 Task: In the  document Cybersecurityplan.odt change page color to  'Light Brown'. Insert watermark  'Do not copy ' Apply Font Style in watermark Lexend
Action: Mouse moved to (52, 65)
Screenshot: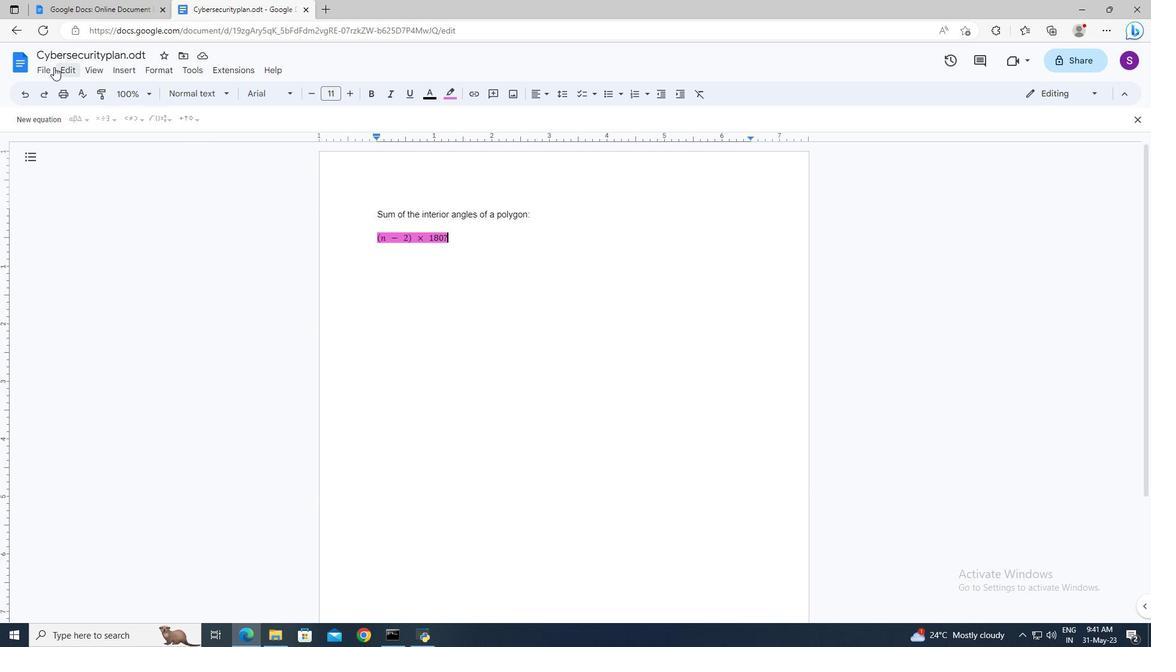 
Action: Mouse pressed left at (52, 65)
Screenshot: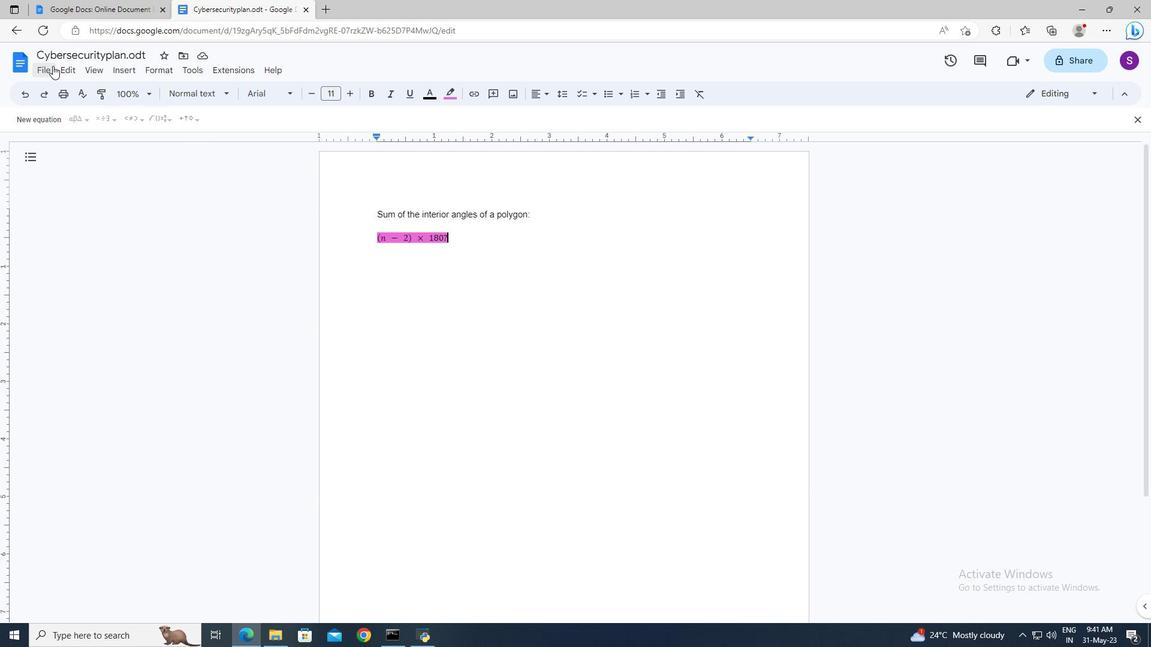 
Action: Mouse moved to (68, 393)
Screenshot: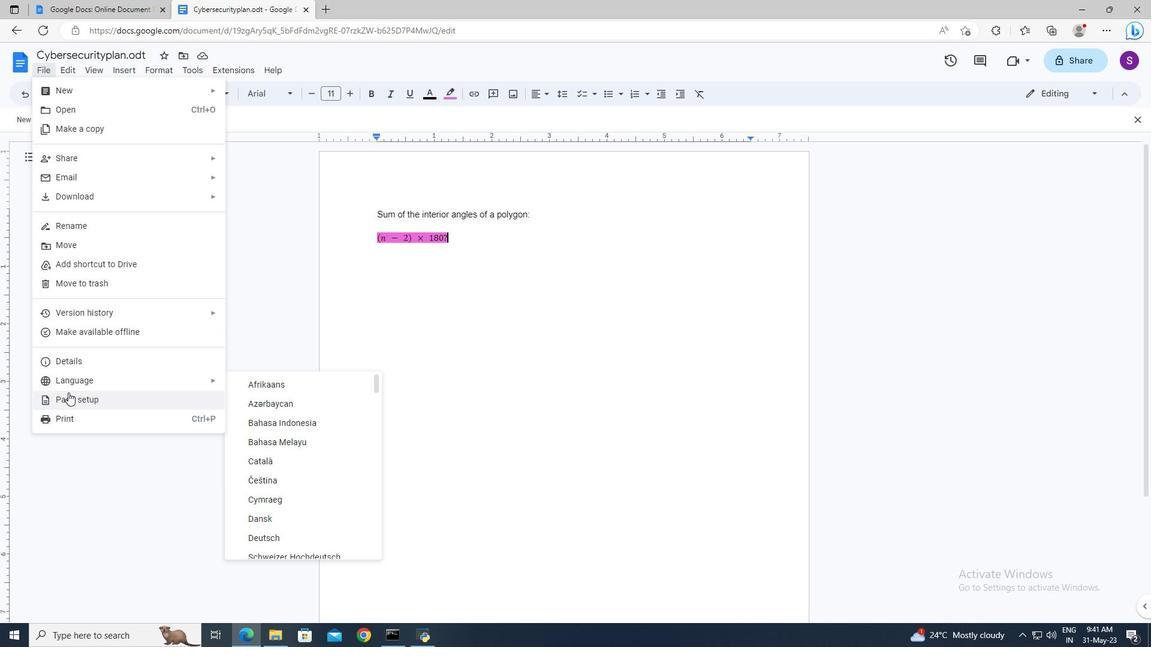
Action: Mouse pressed left at (68, 393)
Screenshot: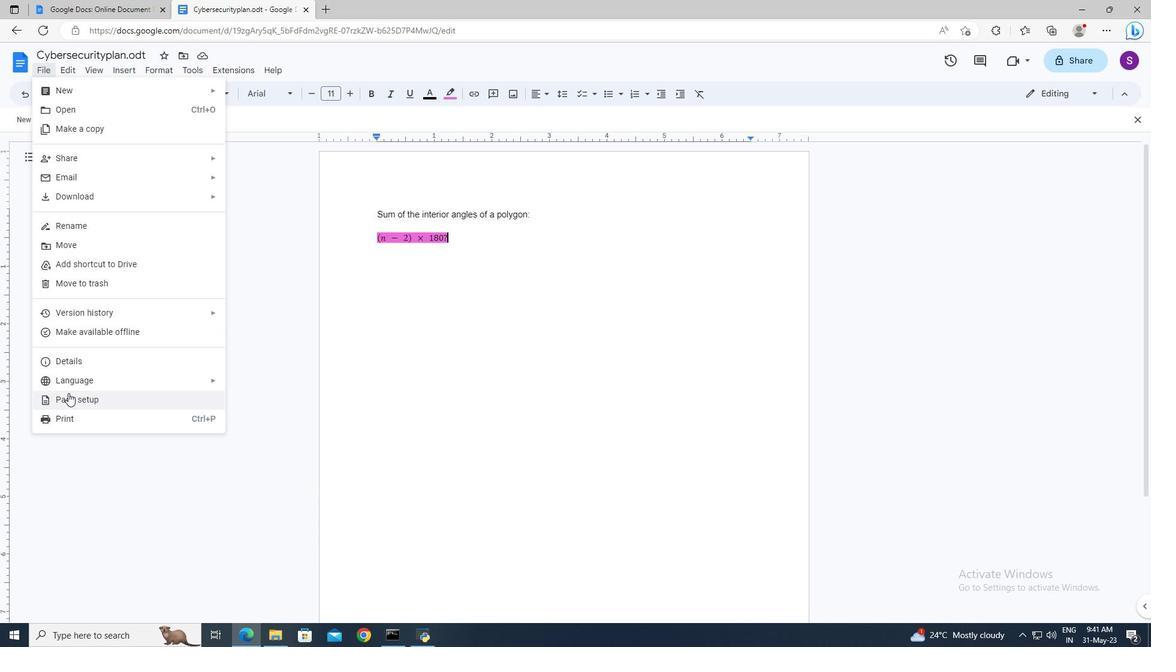 
Action: Mouse moved to (484, 407)
Screenshot: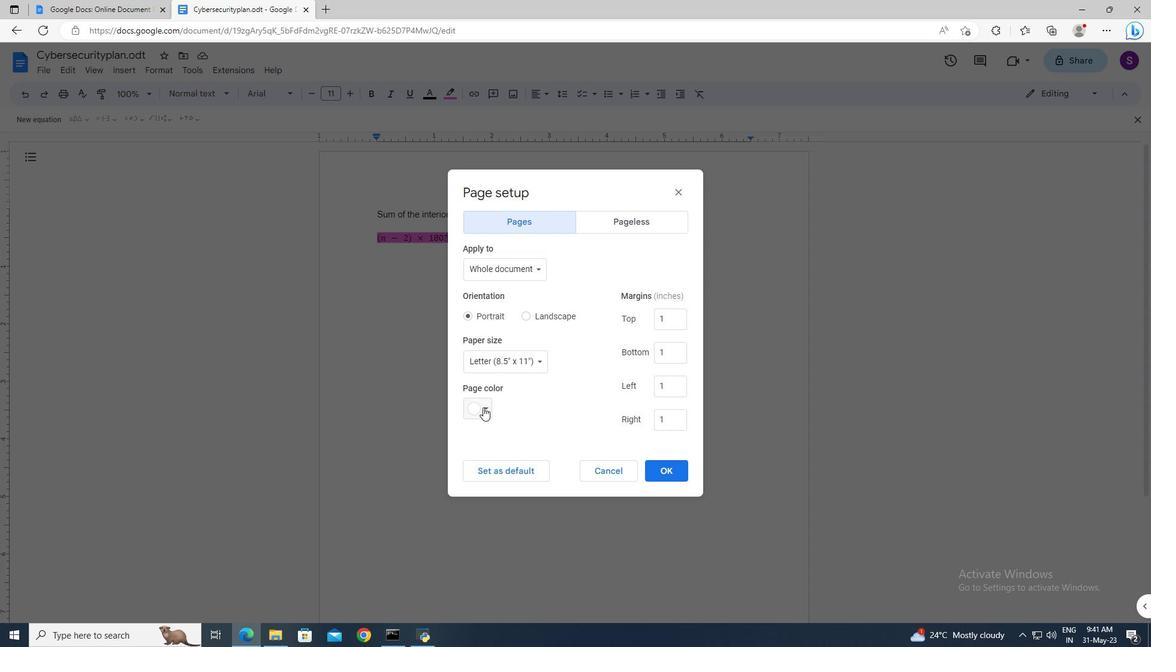 
Action: Mouse pressed left at (484, 407)
Screenshot: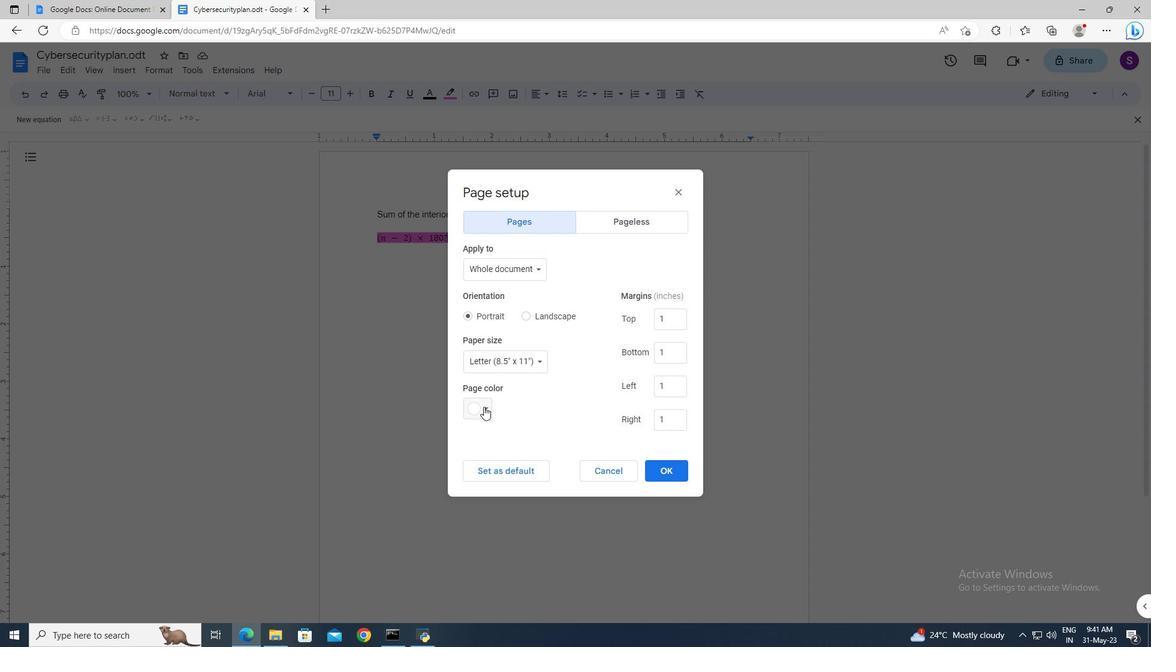 
Action: Mouse moved to (505, 509)
Screenshot: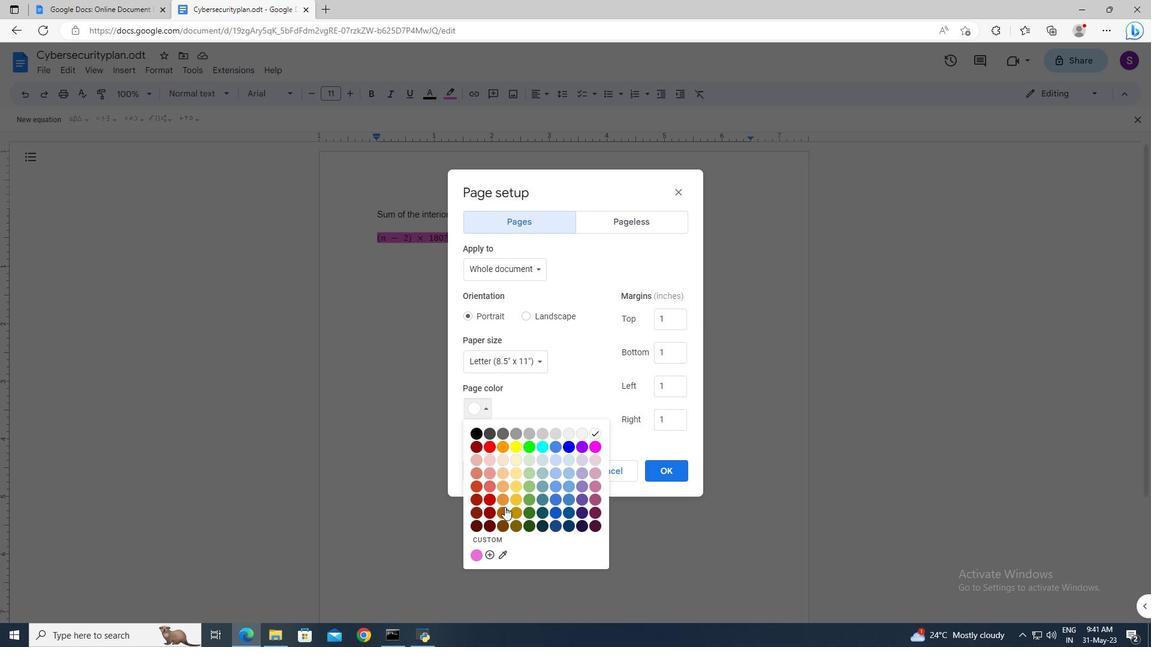 
Action: Mouse pressed left at (505, 509)
Screenshot: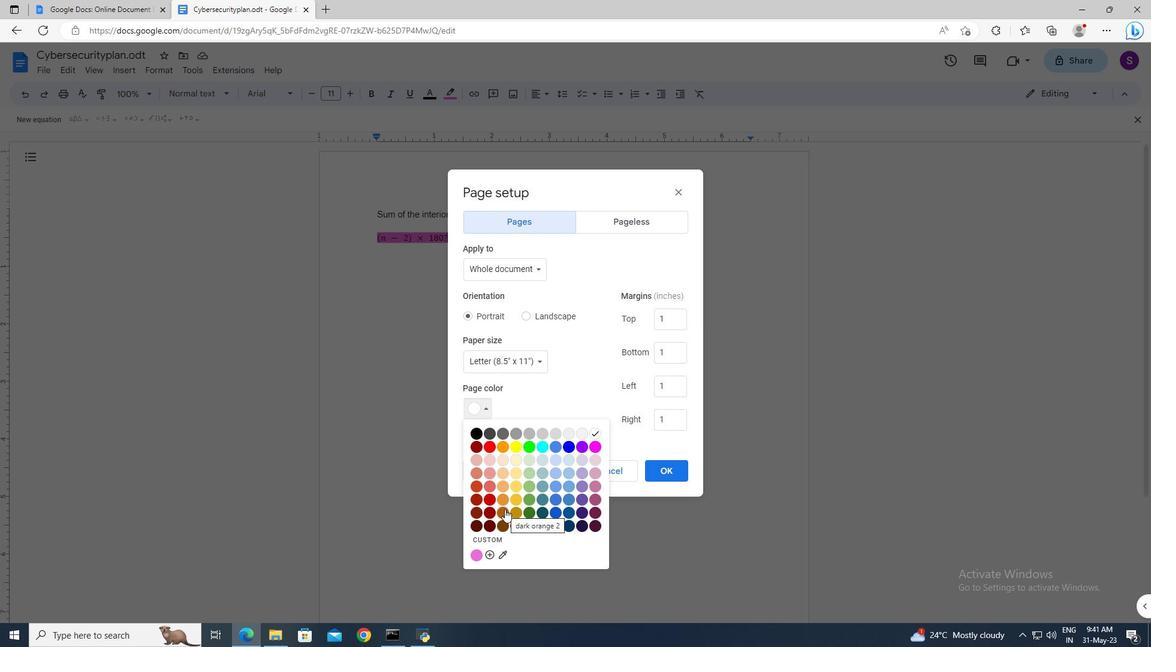 
Action: Mouse moved to (670, 470)
Screenshot: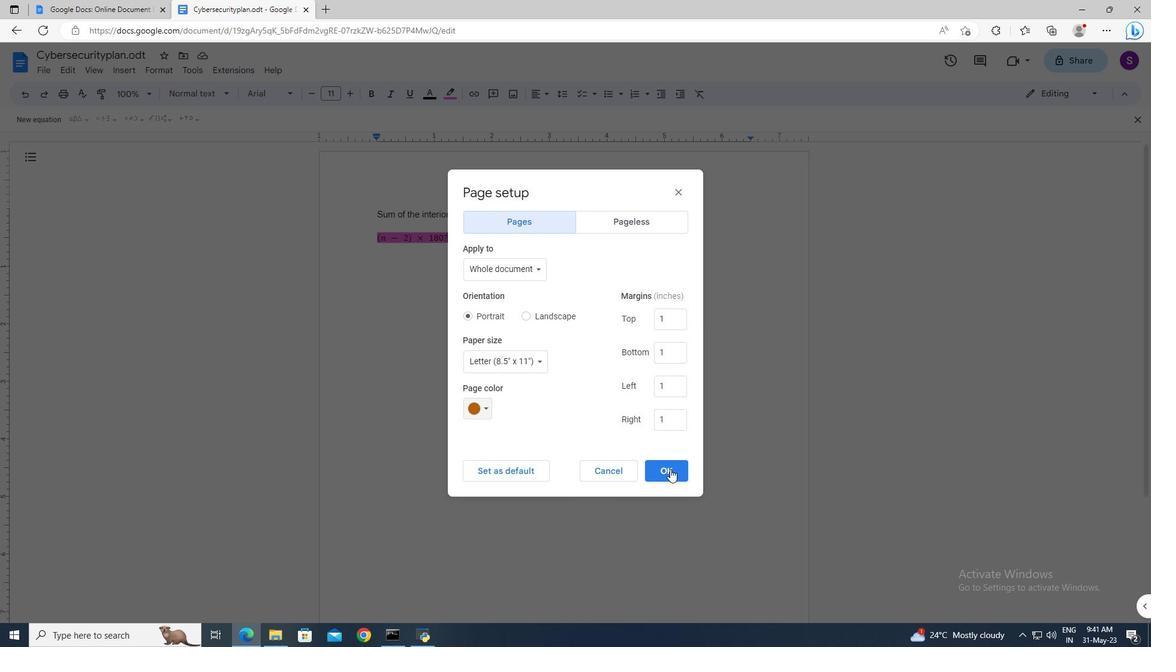 
Action: Mouse pressed left at (670, 470)
Screenshot: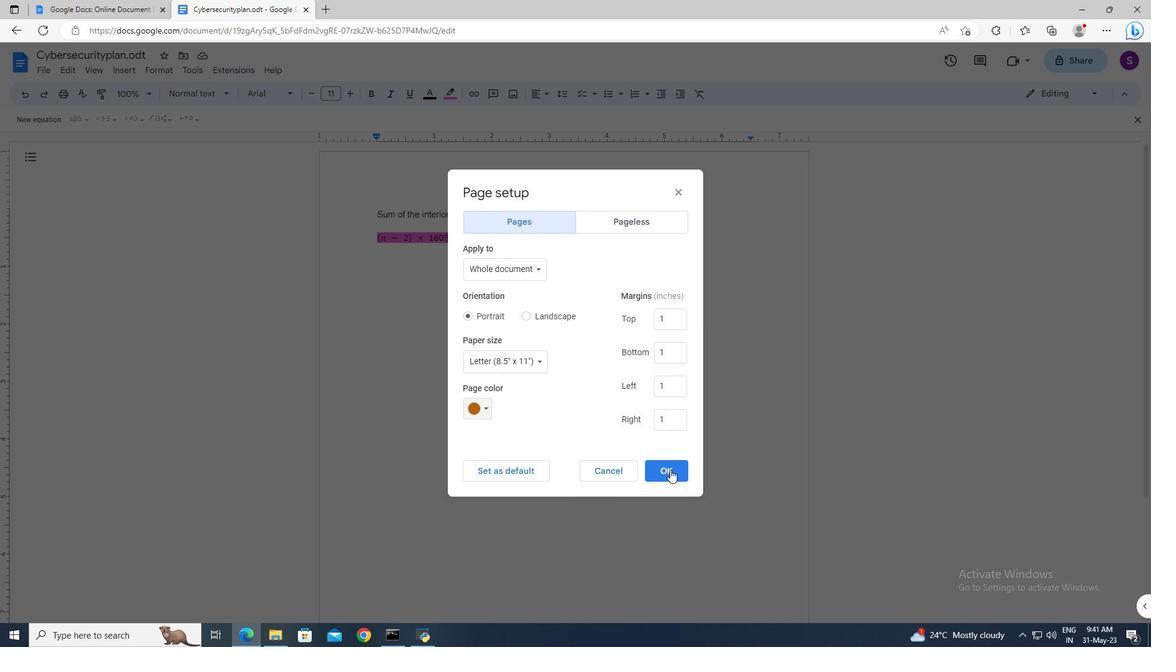 
Action: Mouse moved to (131, 74)
Screenshot: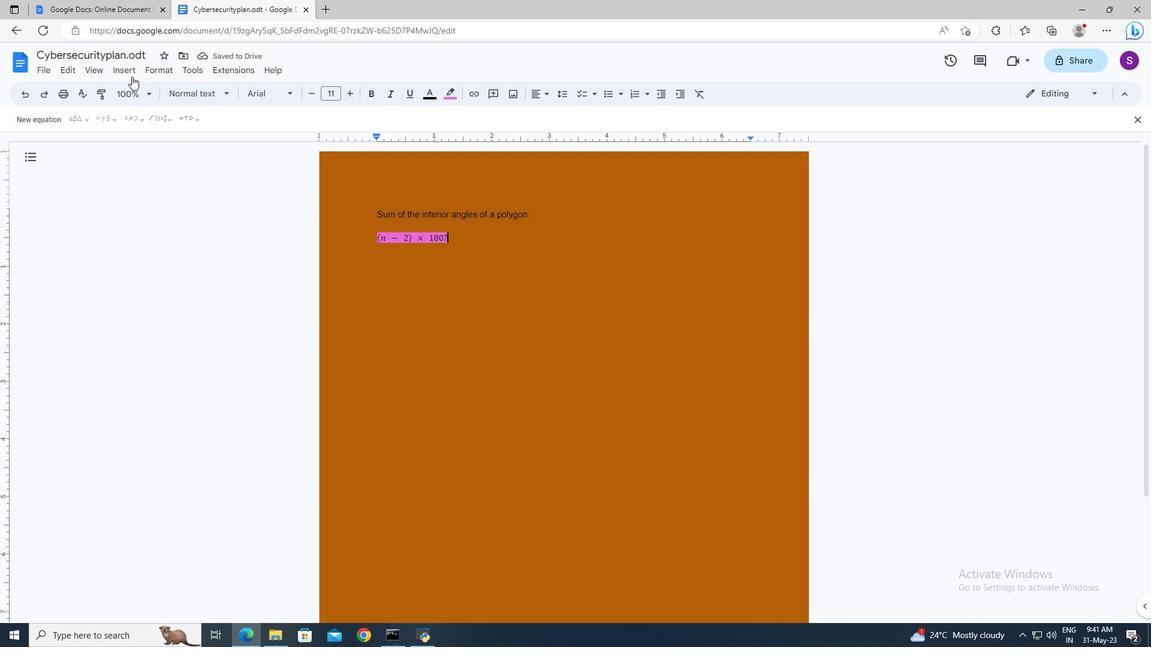 
Action: Mouse pressed left at (131, 74)
Screenshot: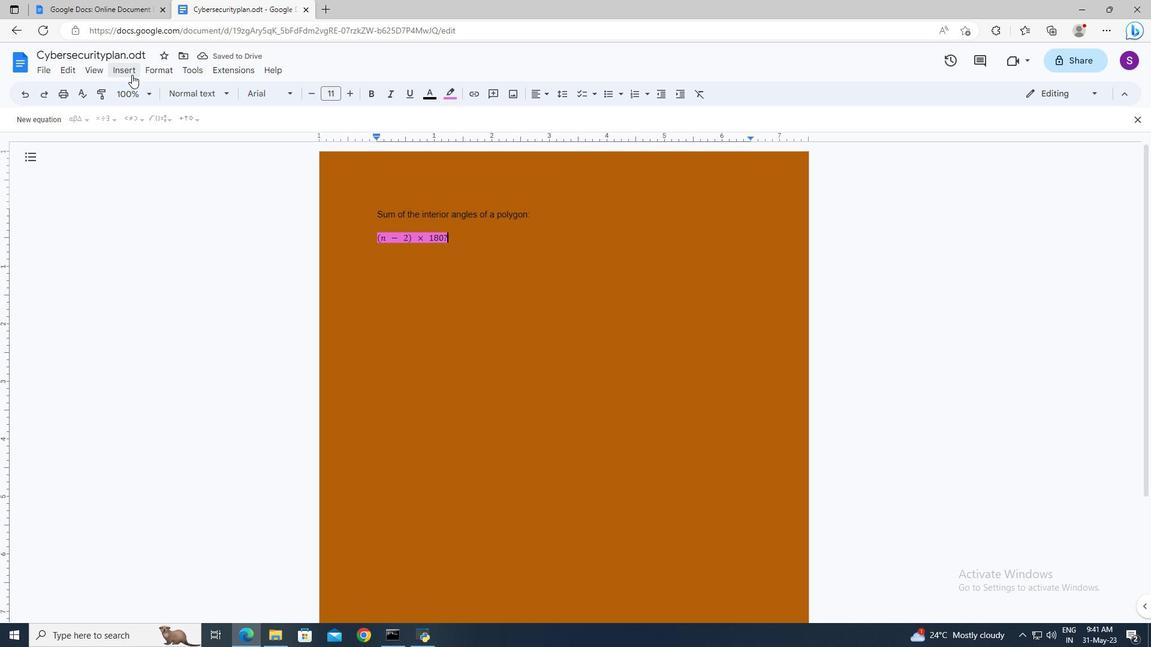 
Action: Mouse moved to (172, 350)
Screenshot: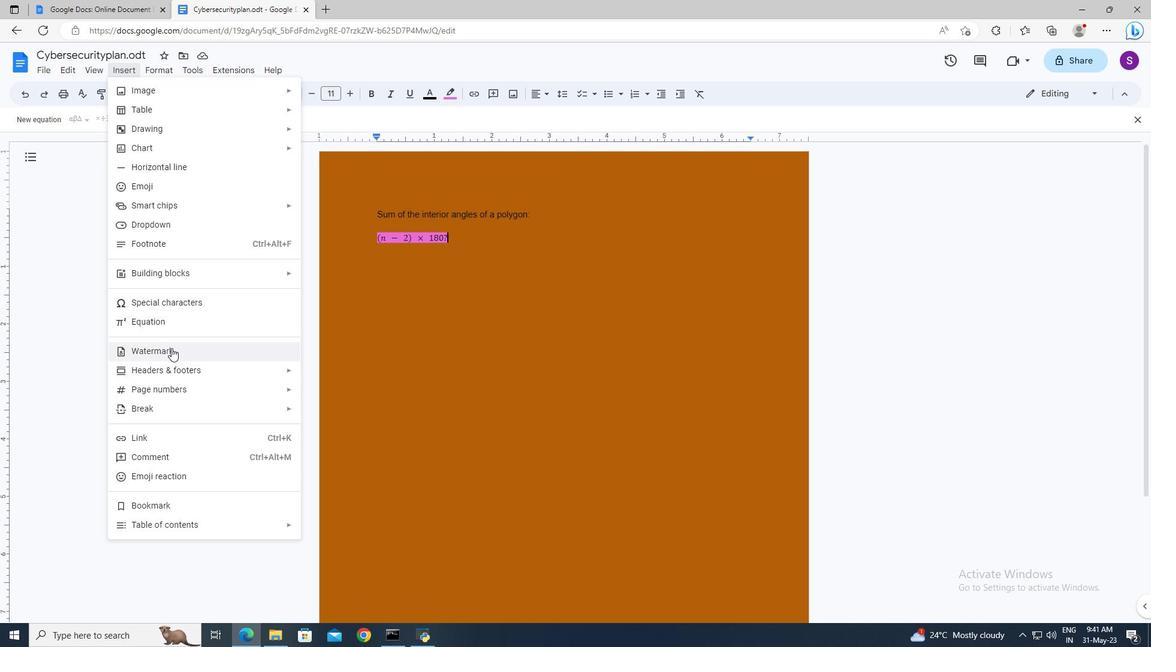 
Action: Mouse pressed left at (172, 350)
Screenshot: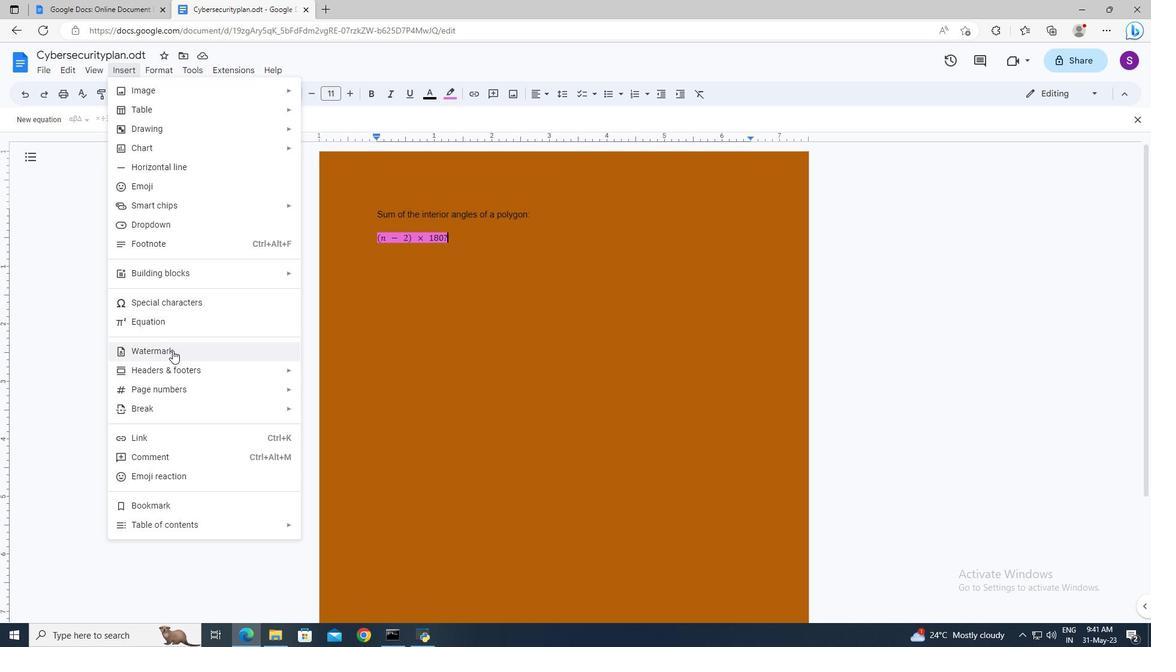 
Action: Mouse moved to (1096, 140)
Screenshot: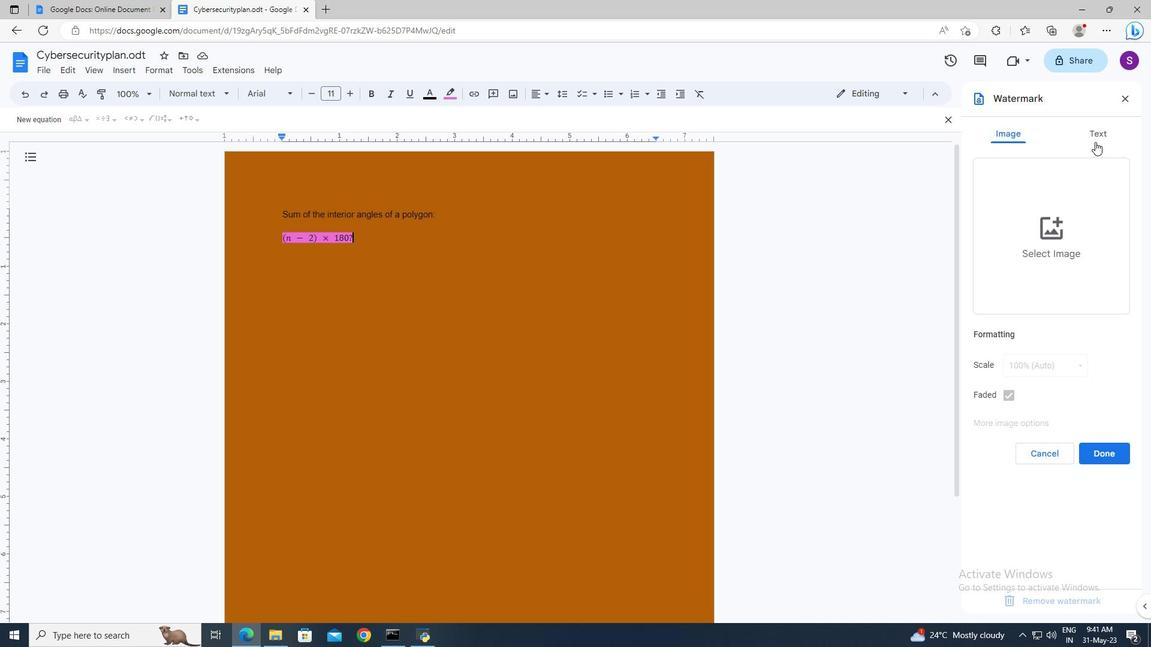 
Action: Mouse pressed left at (1096, 140)
Screenshot: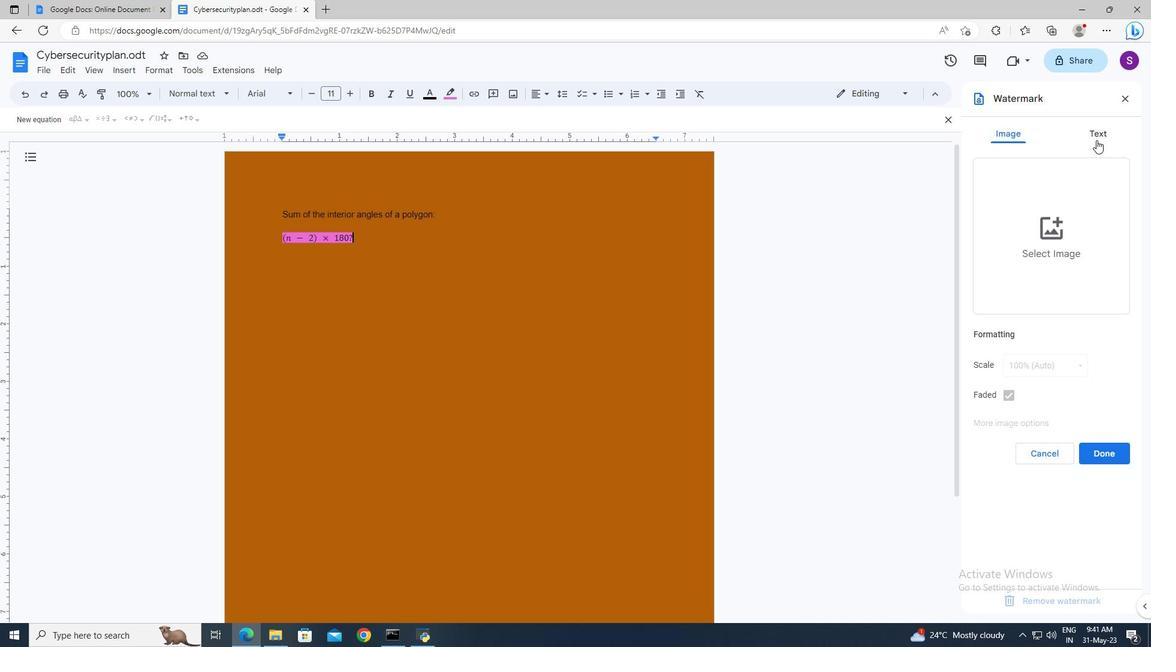 
Action: Mouse moved to (1018, 171)
Screenshot: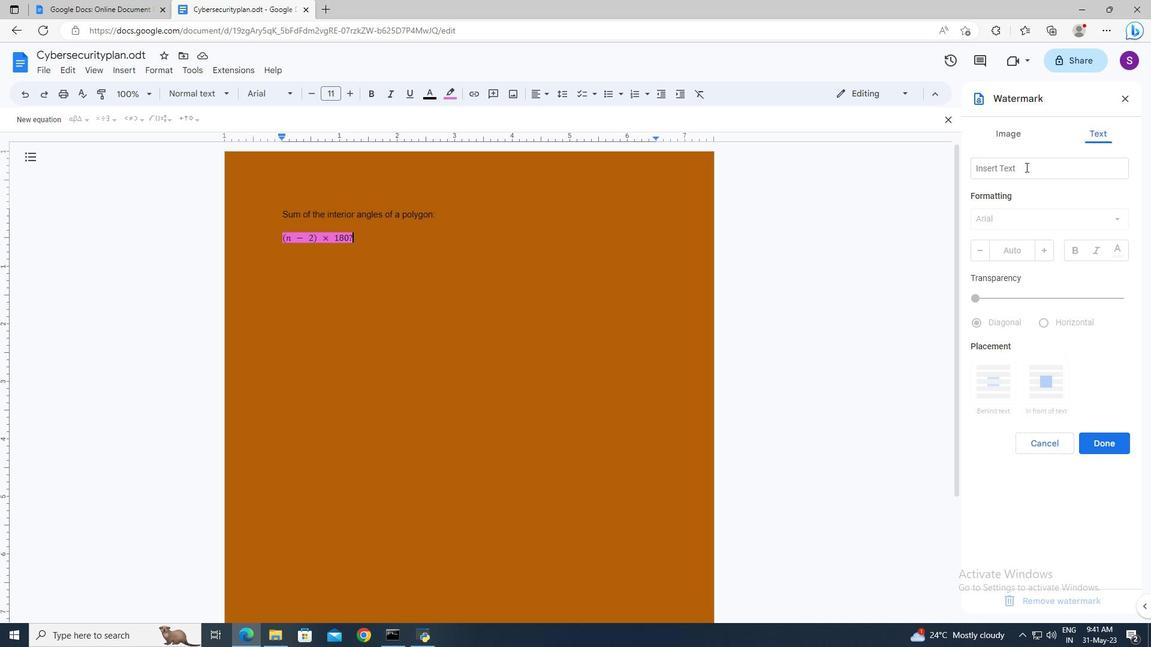 
Action: Mouse pressed left at (1018, 171)
Screenshot: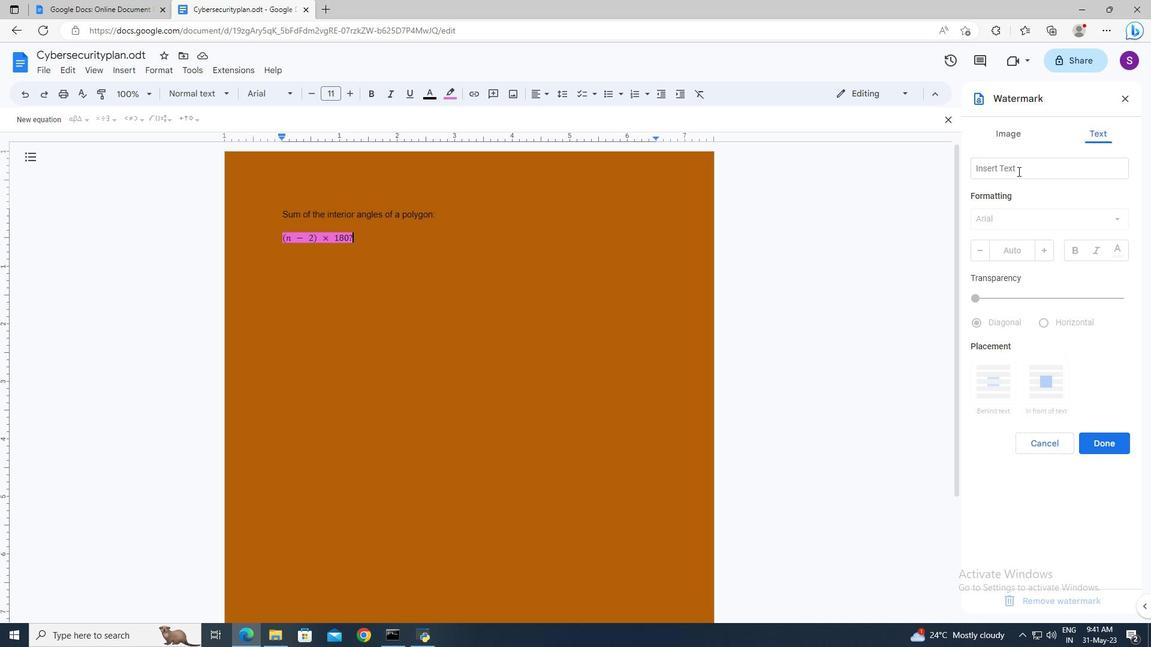 
Action: Mouse moved to (888, 98)
Screenshot: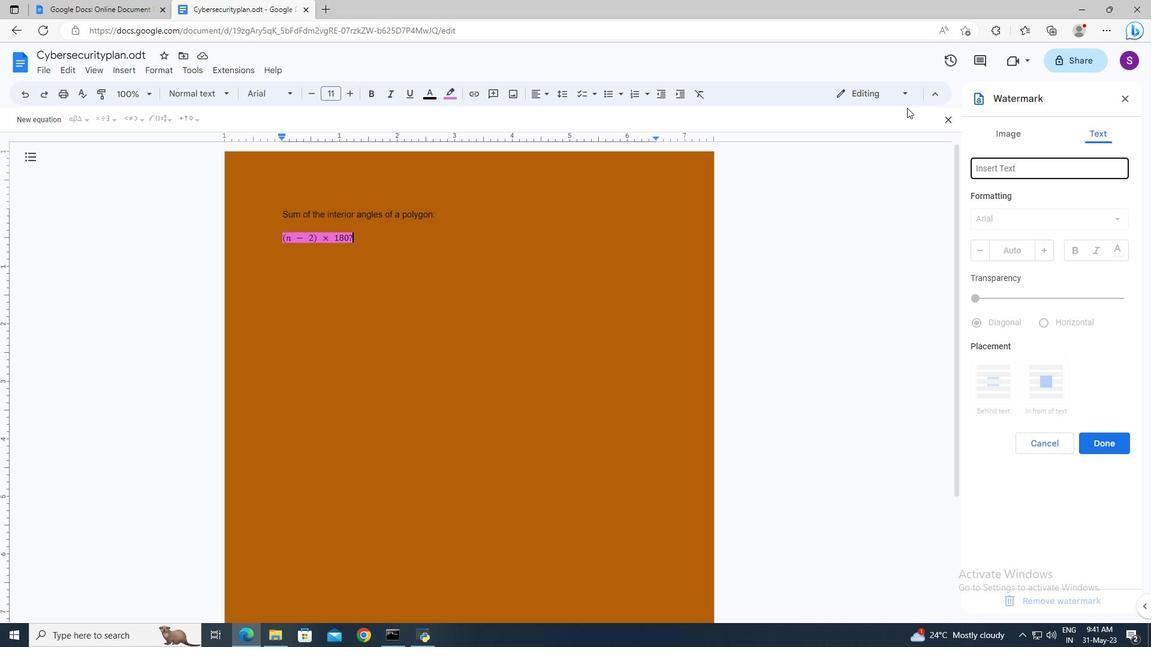 
Action: Key pressed <Key.shift>Do<Key.space>not<Key.space>copy
Screenshot: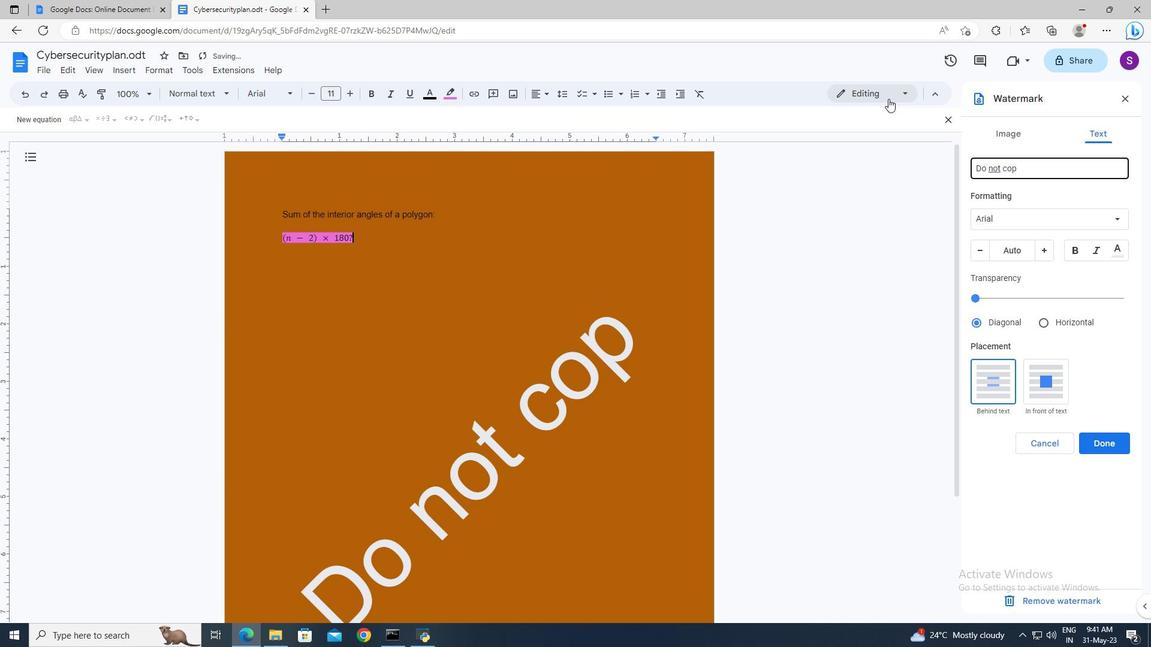 
Action: Mouse moved to (1056, 217)
Screenshot: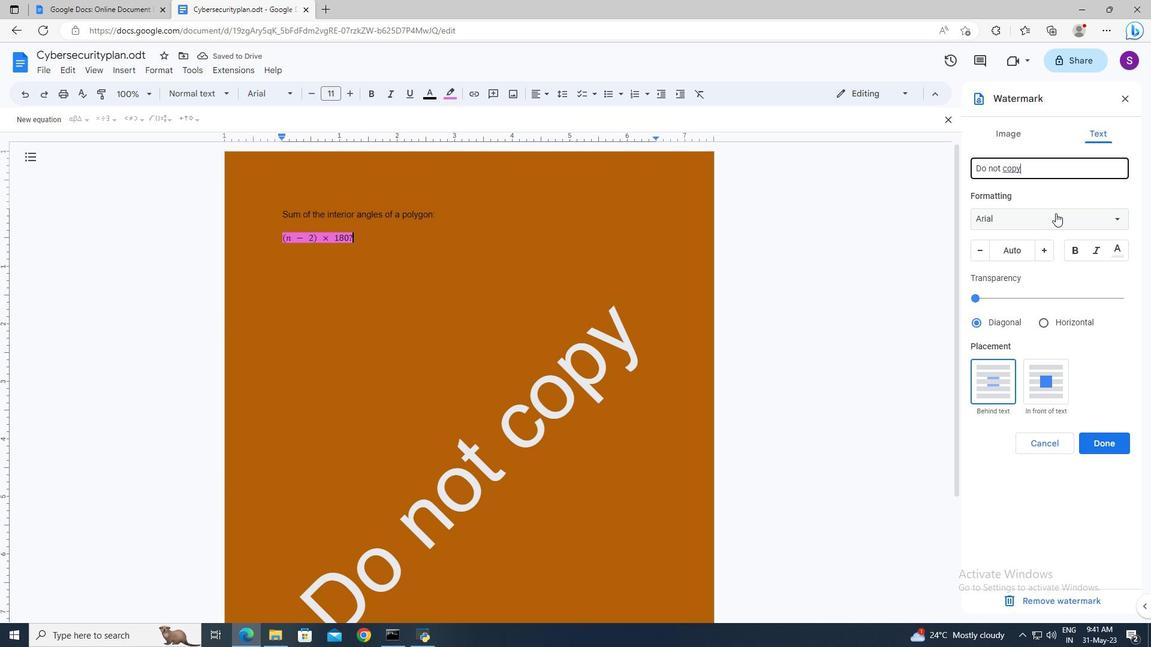 
Action: Mouse pressed left at (1056, 217)
Screenshot: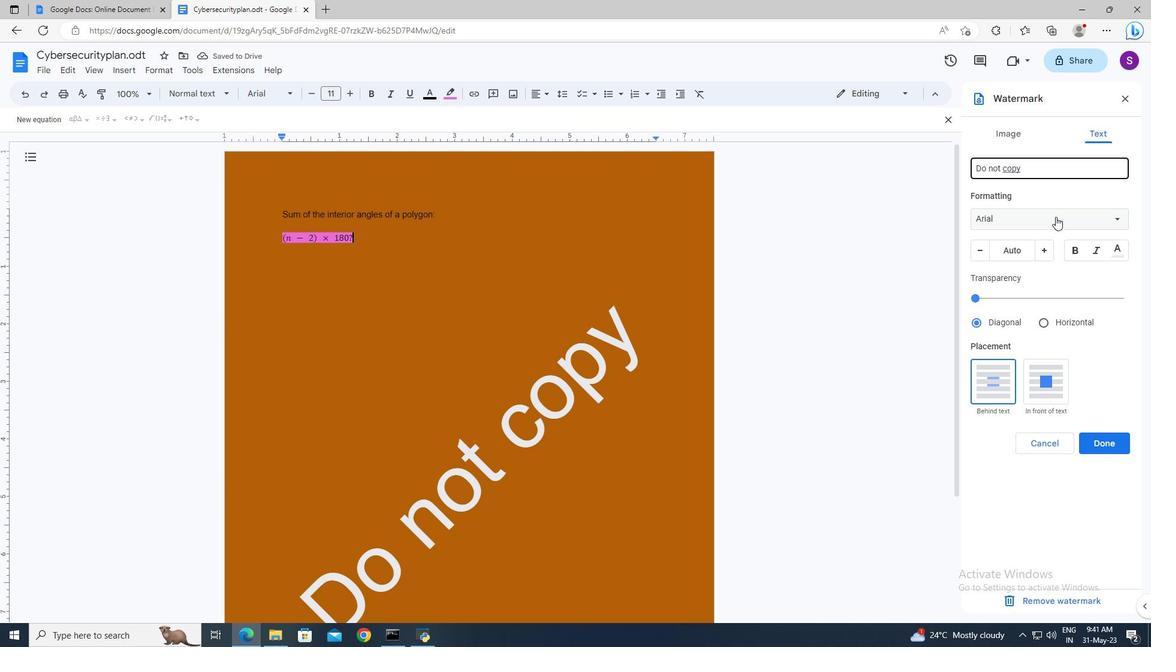 
Action: Mouse moved to (1041, 459)
Screenshot: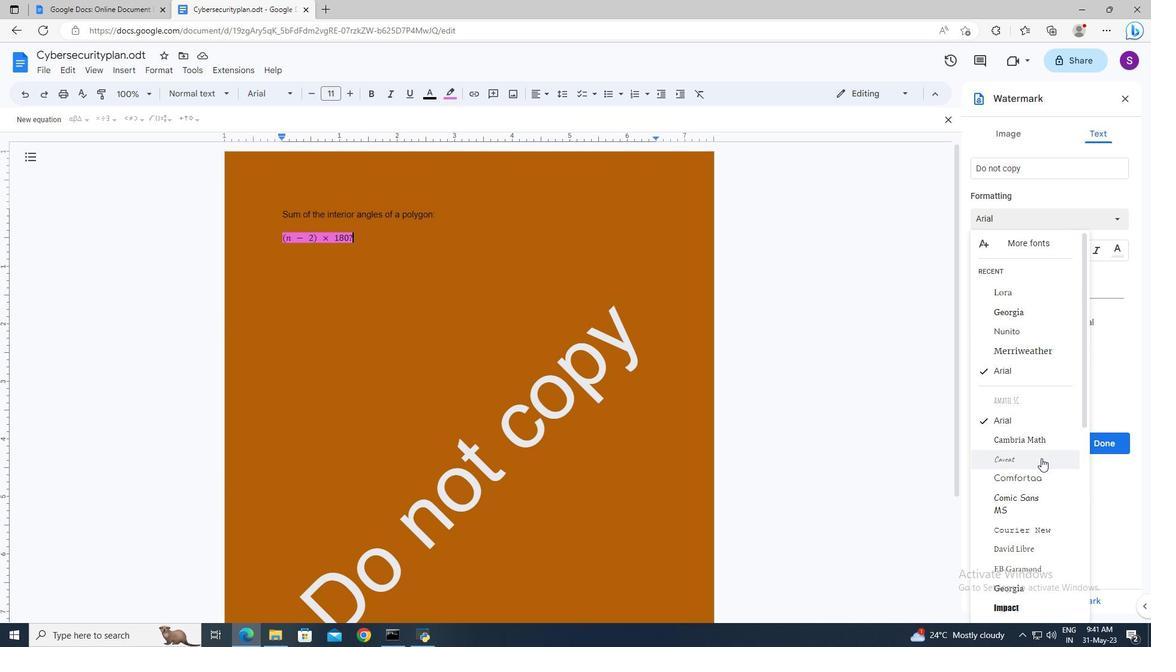 
Action: Mouse scrolled (1041, 458) with delta (0, 0)
Screenshot: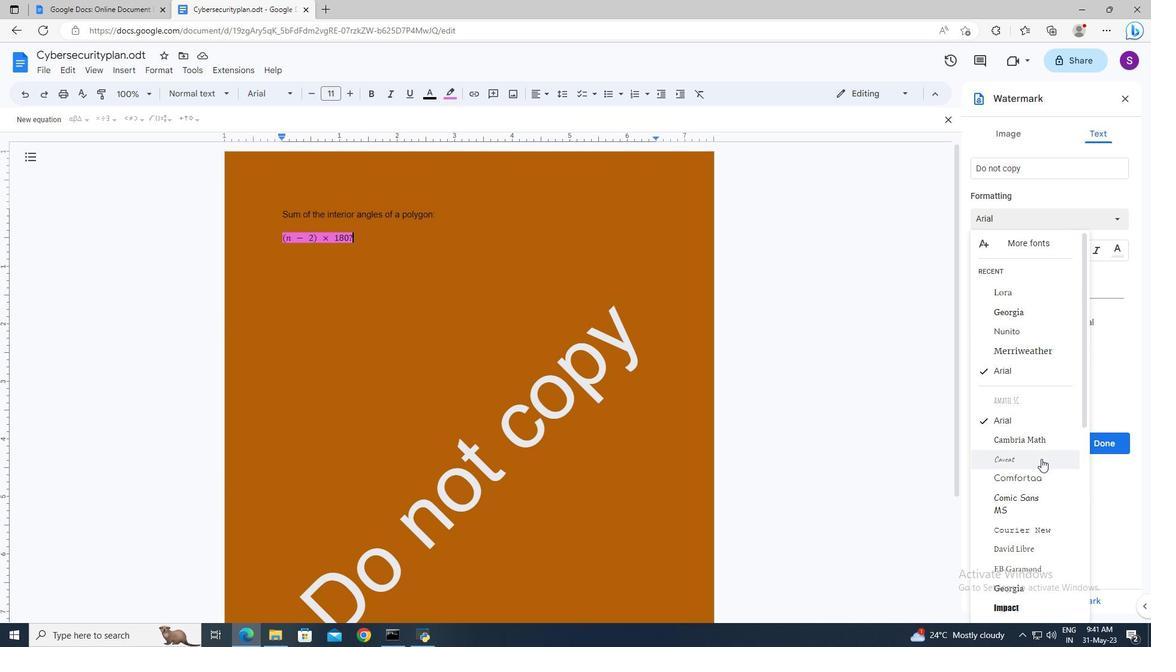 
Action: Mouse scrolled (1041, 458) with delta (0, 0)
Screenshot: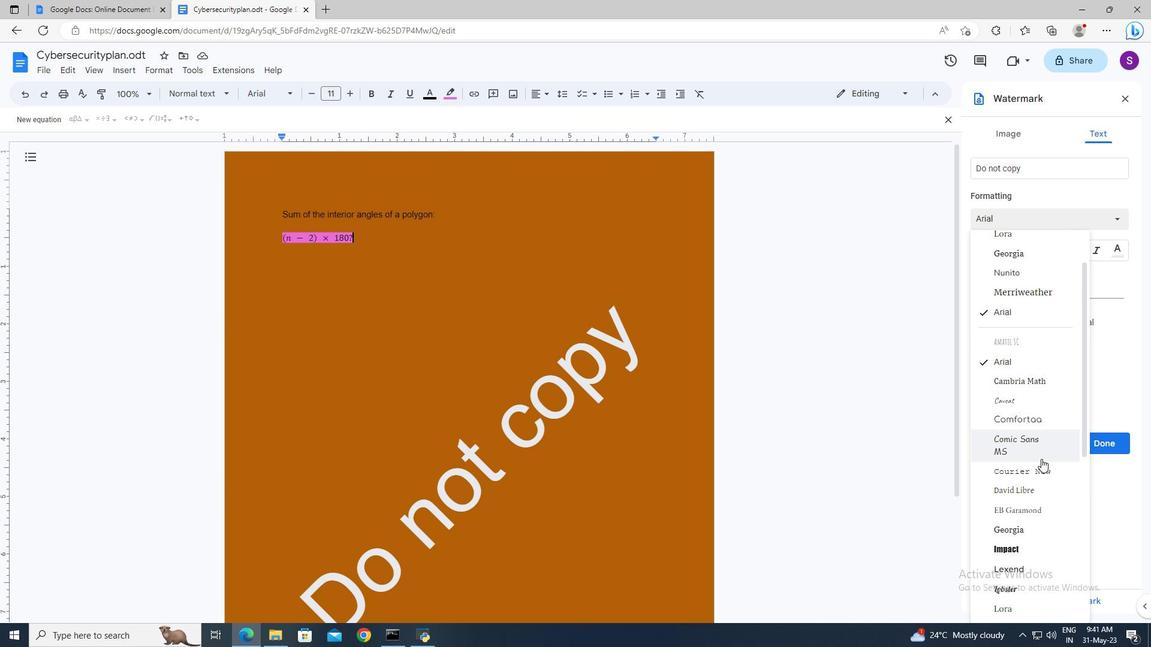 
Action: Mouse moved to (1021, 508)
Screenshot: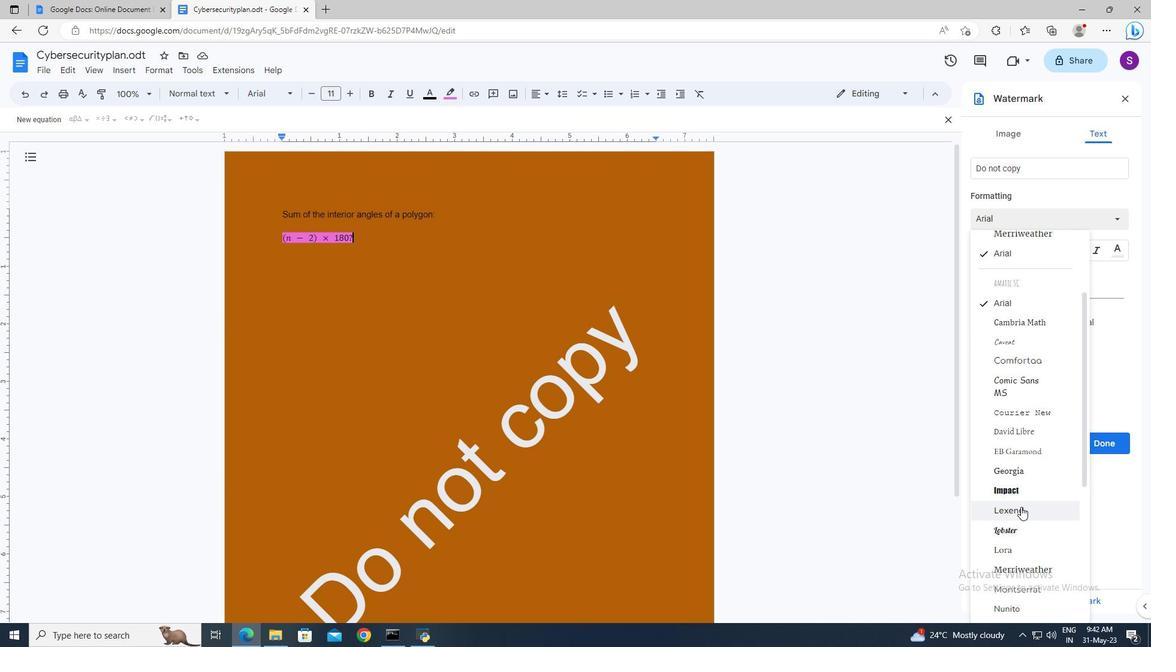 
Action: Mouse pressed left at (1021, 508)
Screenshot: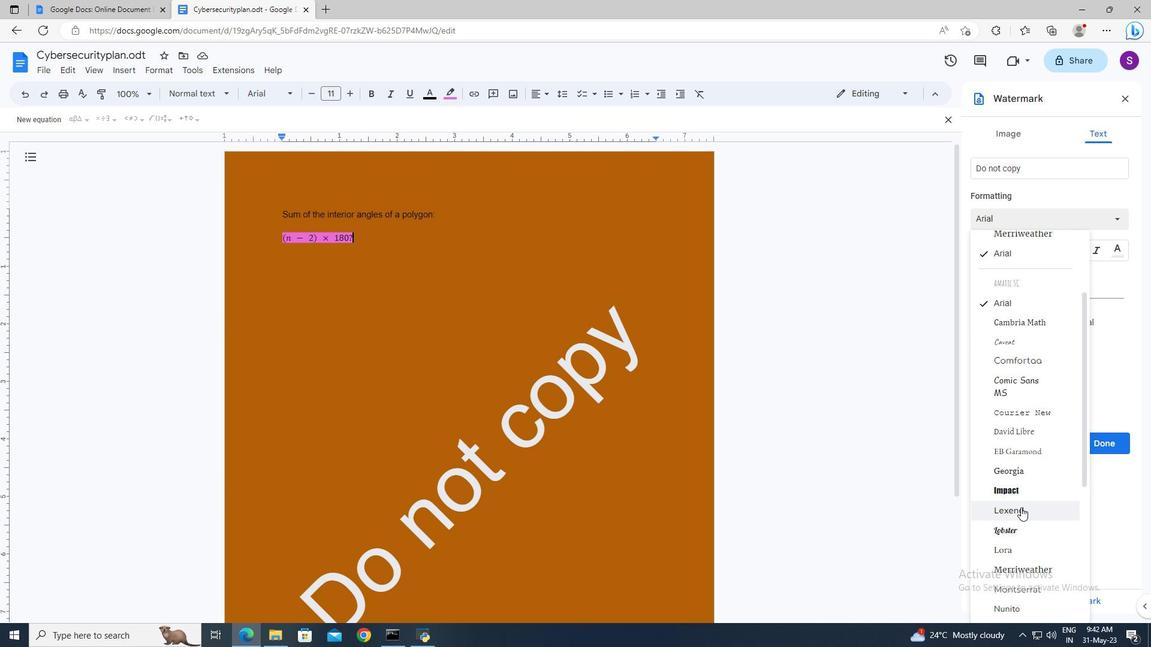 
Action: Mouse moved to (1099, 451)
Screenshot: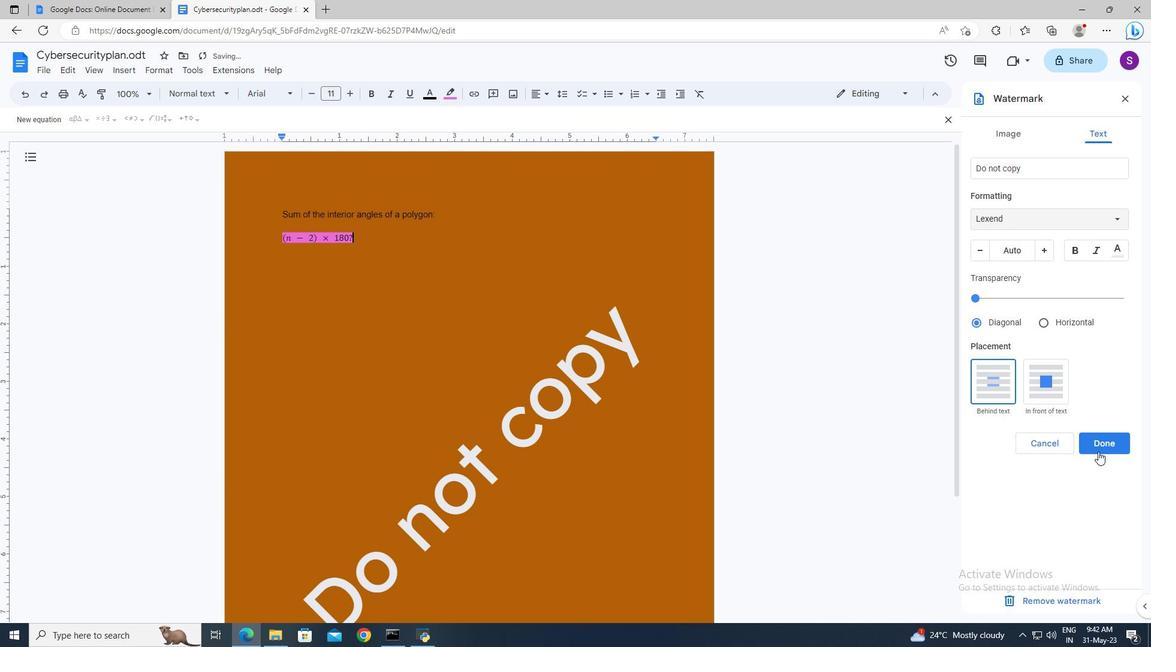 
Action: Mouse pressed left at (1099, 451)
Screenshot: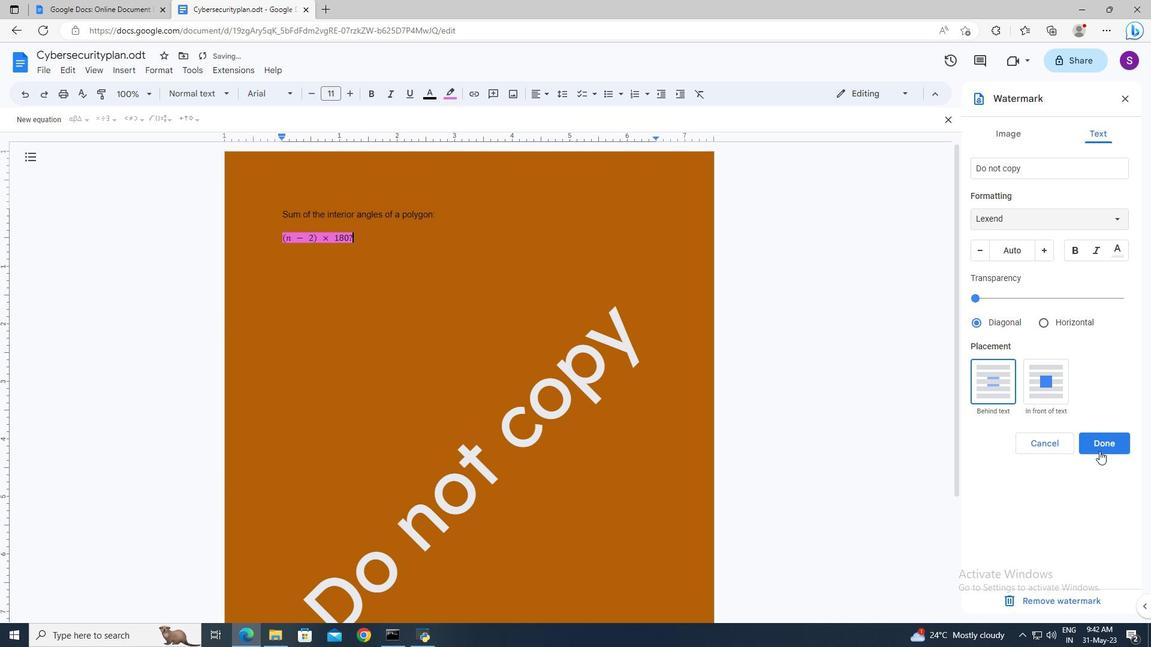 
